 Task: Use the formula "IMTAN" in spreadsheet "Project portfolio".
Action: Mouse moved to (554, 478)
Screenshot: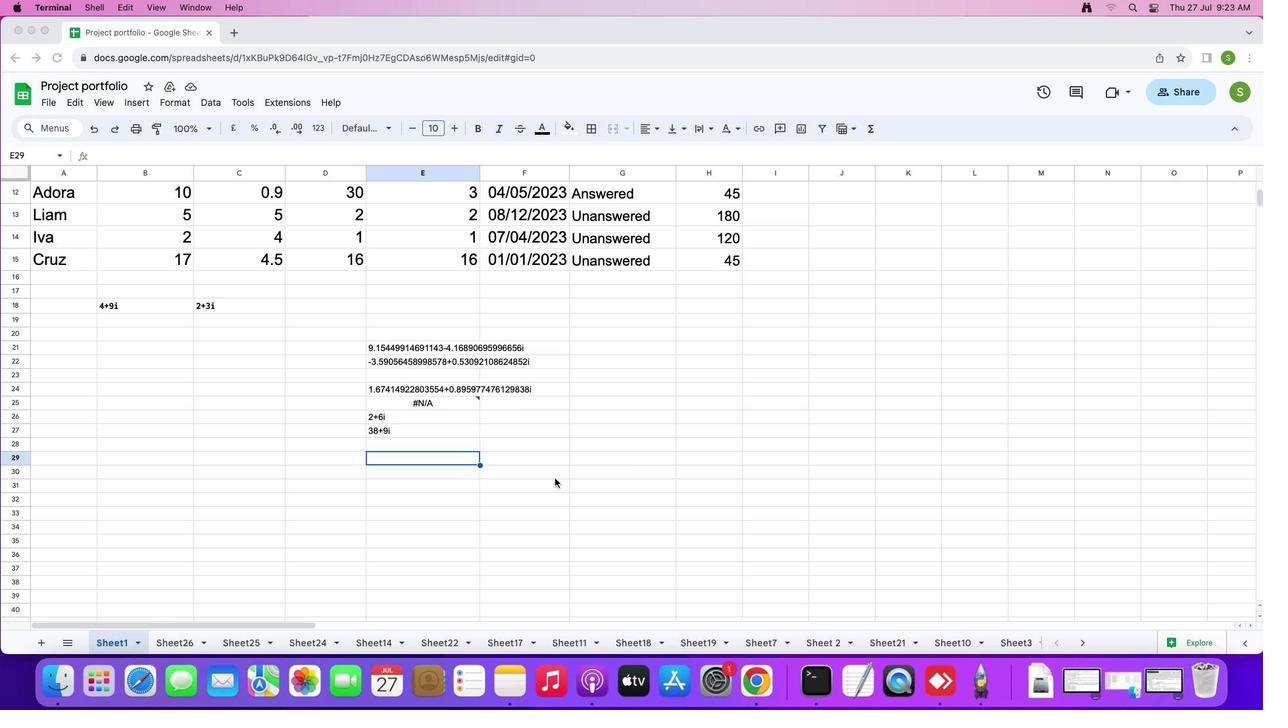 
Action: Mouse pressed left at (554, 478)
Screenshot: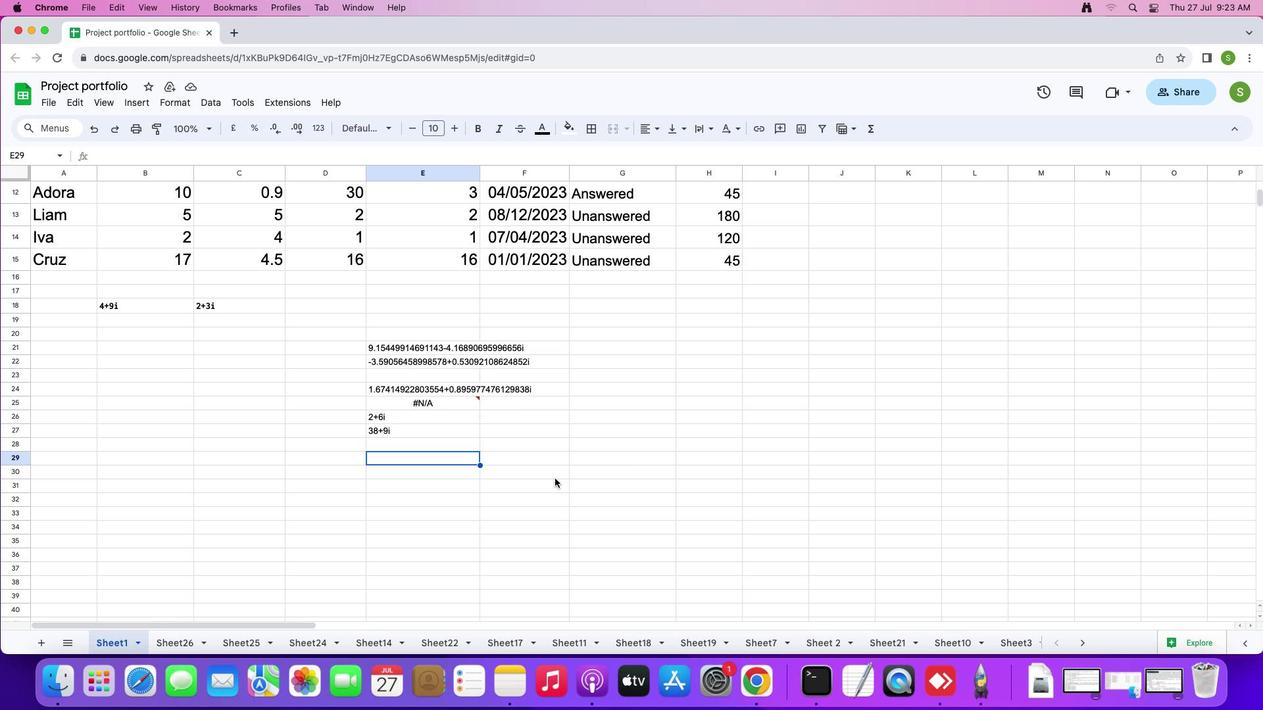 
Action: Mouse moved to (140, 101)
Screenshot: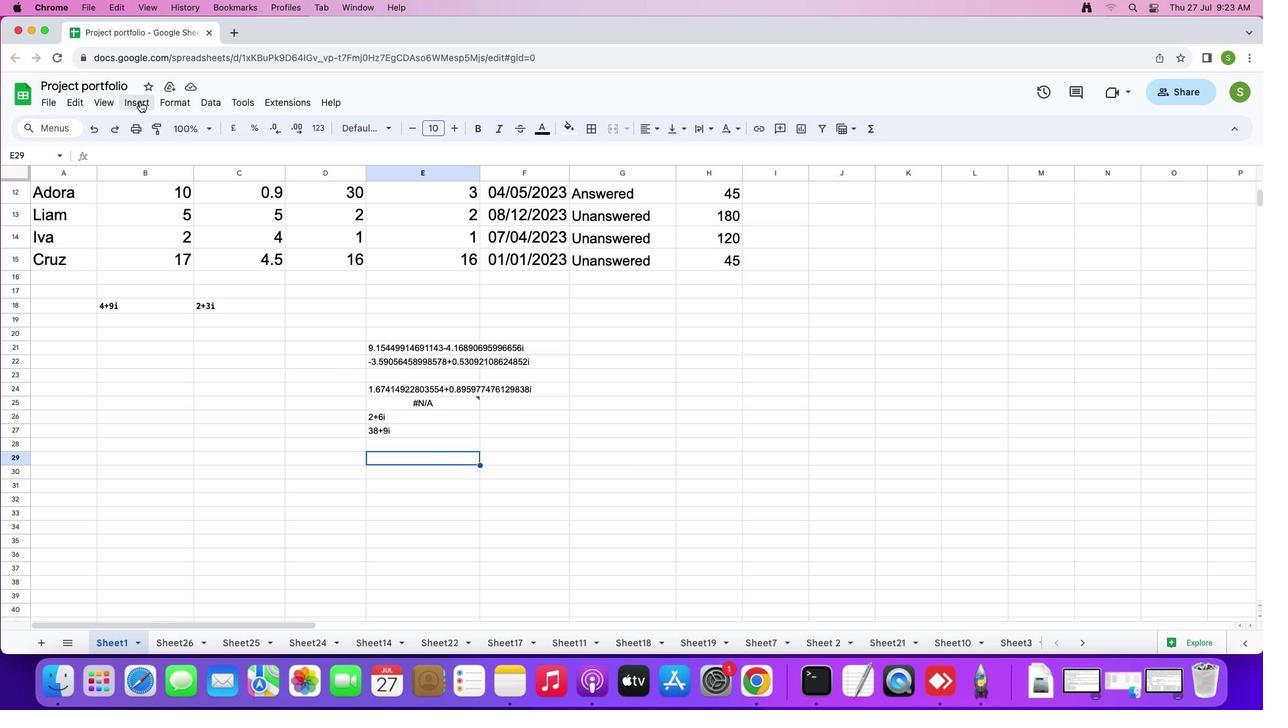 
Action: Mouse pressed left at (140, 101)
Screenshot: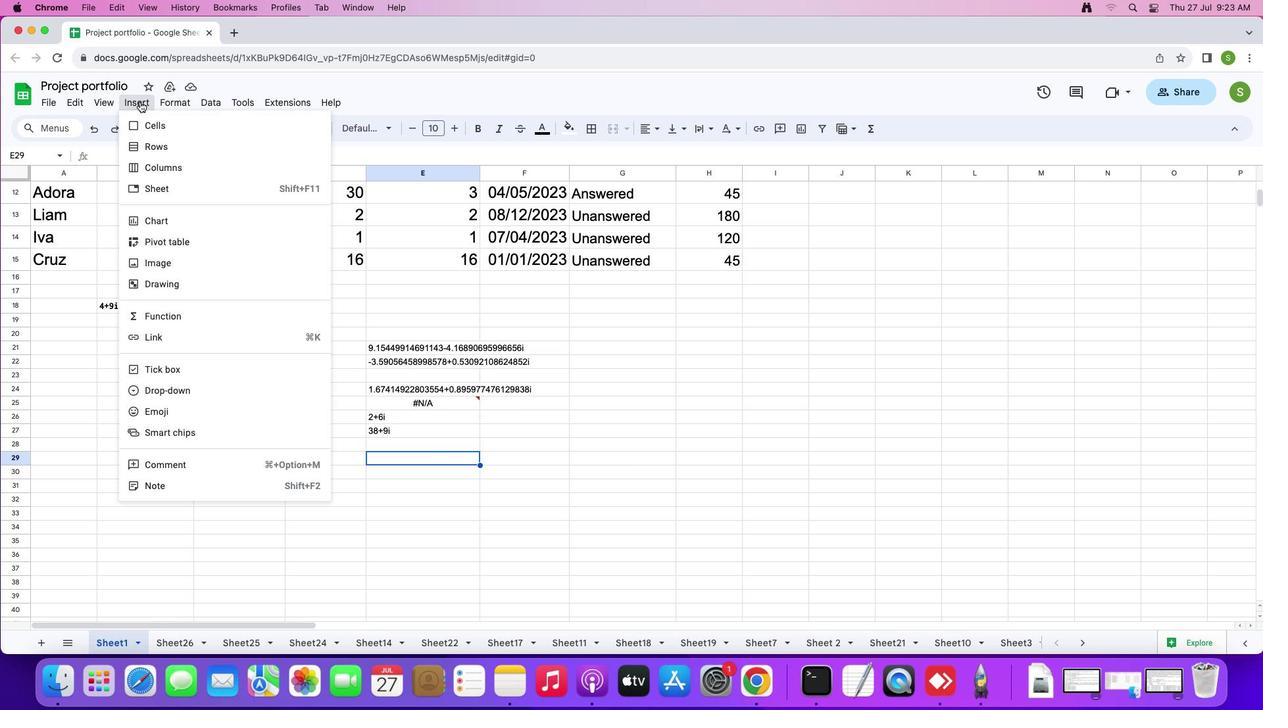 
Action: Mouse moved to (170, 314)
Screenshot: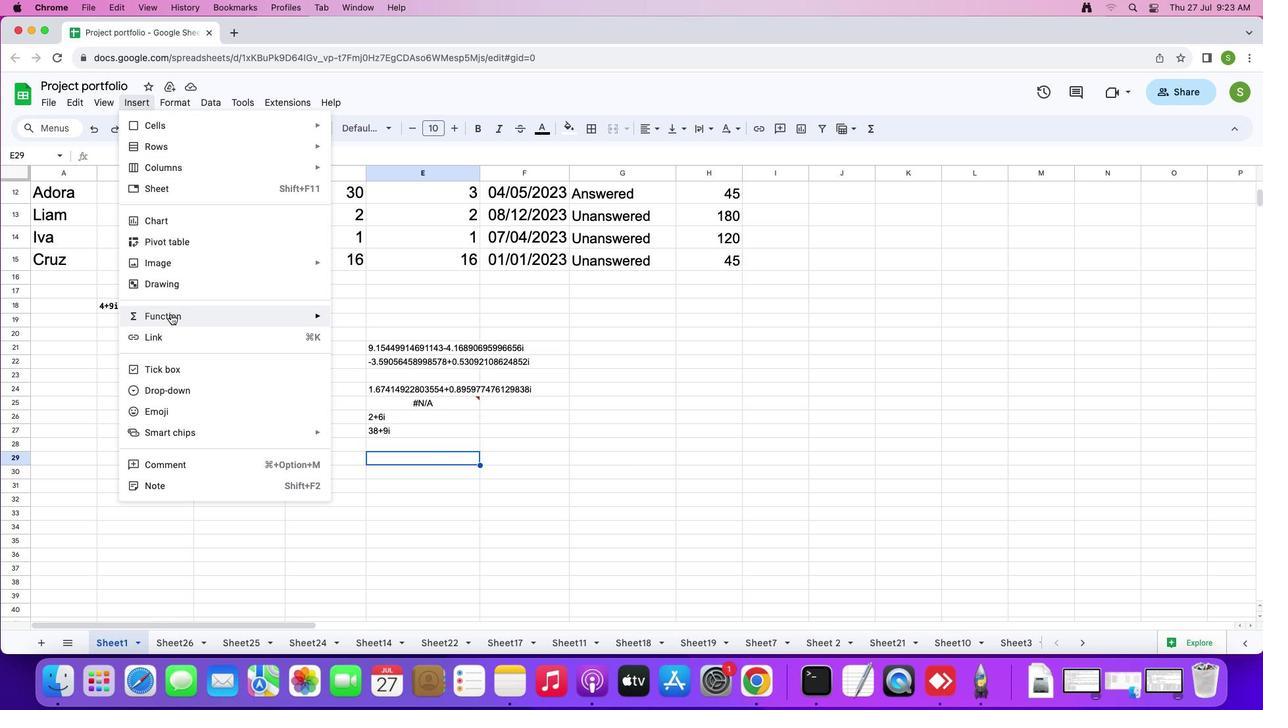 
Action: Mouse pressed left at (170, 314)
Screenshot: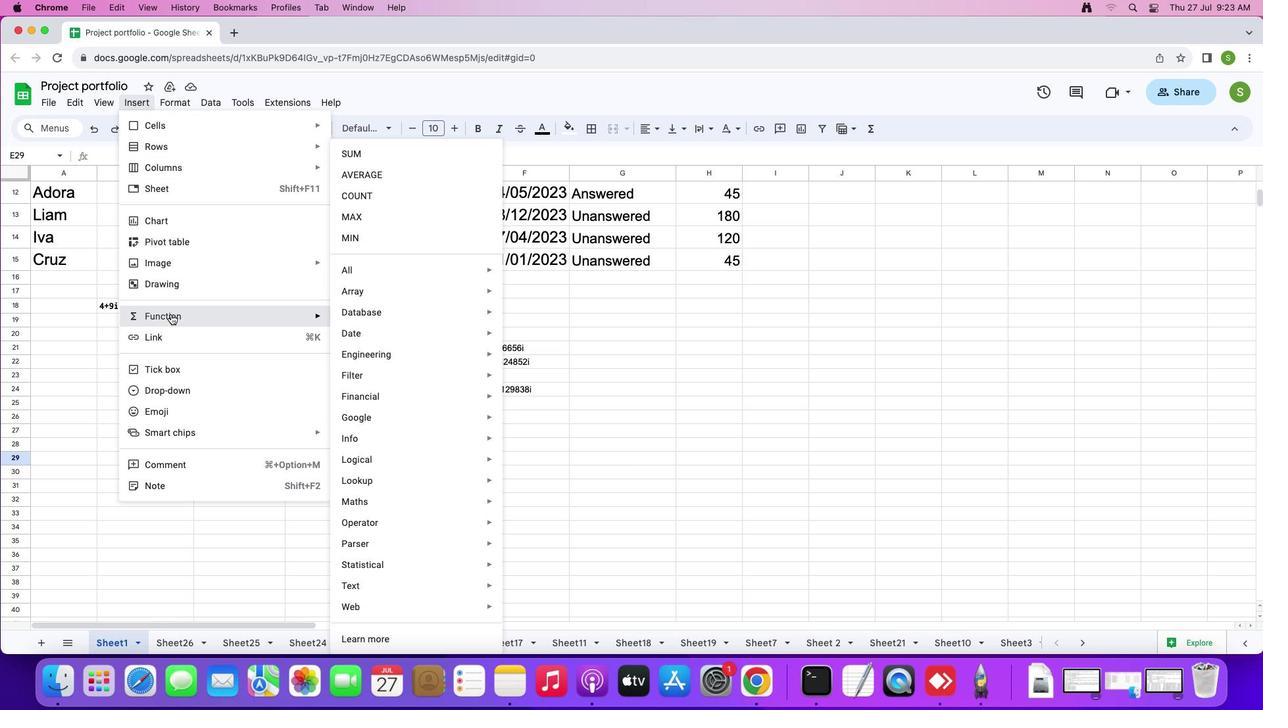 
Action: Mouse moved to (373, 273)
Screenshot: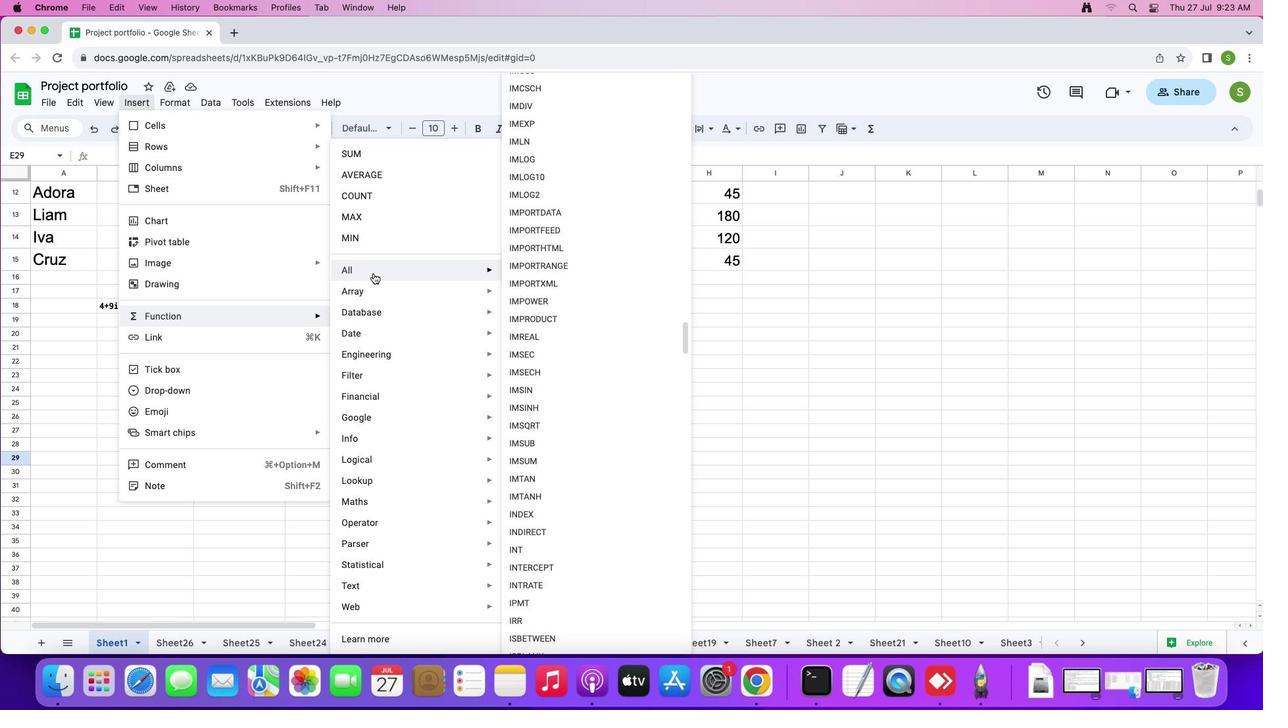 
Action: Mouse pressed left at (373, 273)
Screenshot: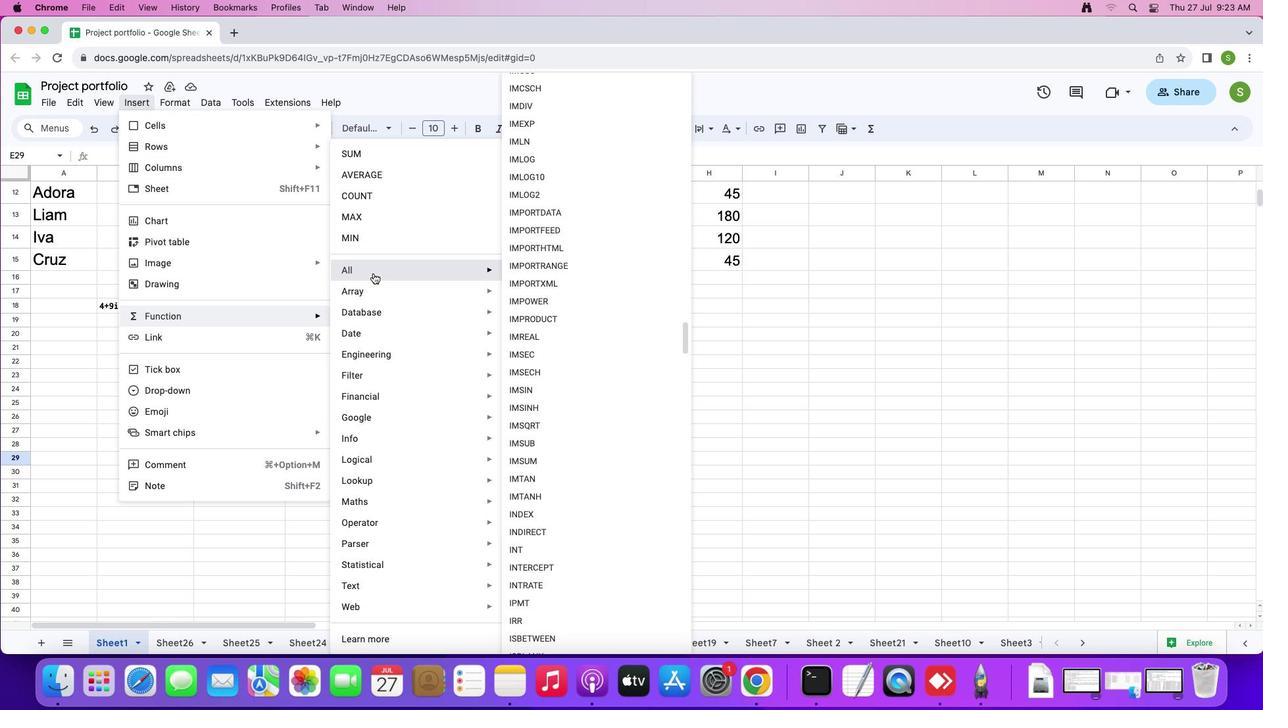 
Action: Mouse moved to (533, 481)
Screenshot: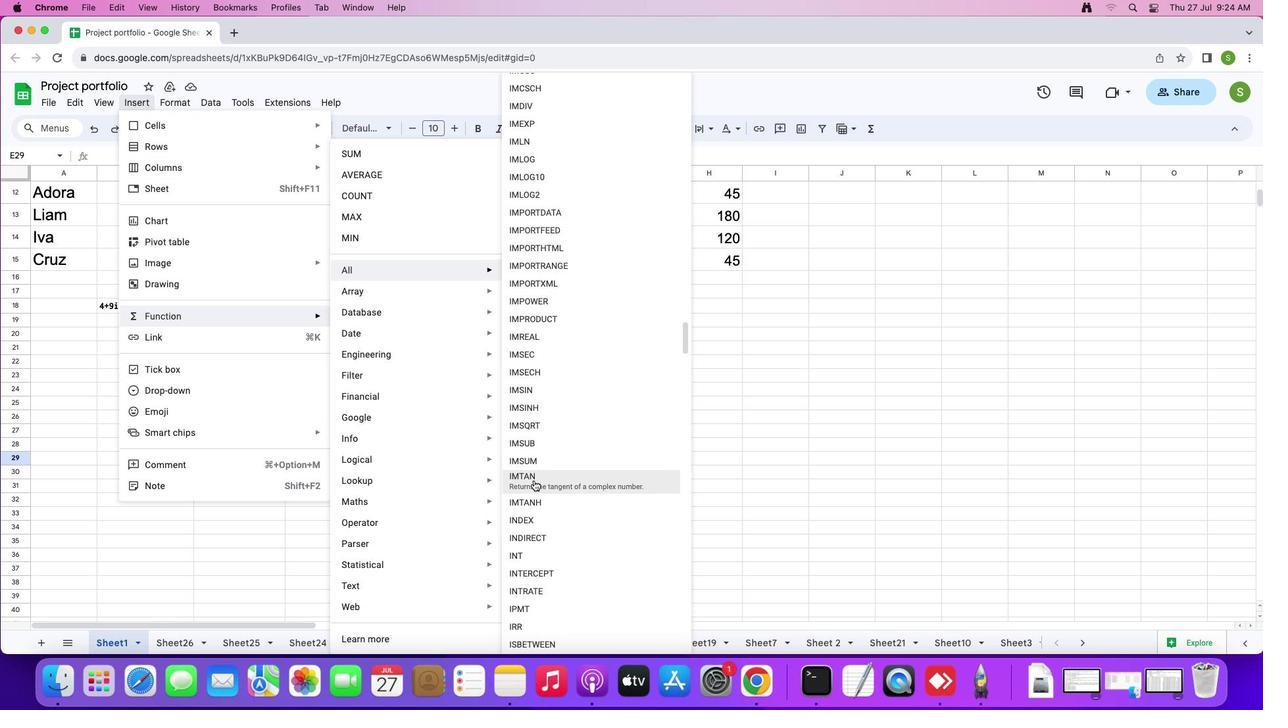 
Action: Mouse pressed left at (533, 481)
Screenshot: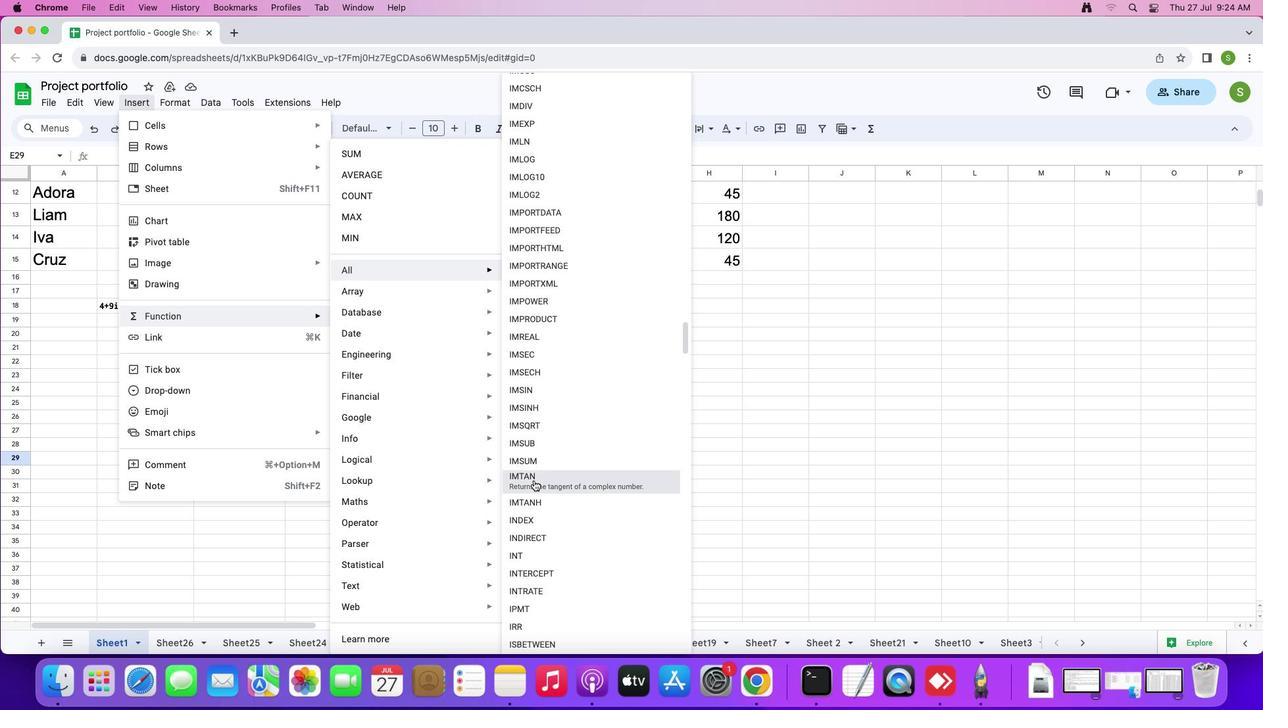 
Action: Mouse moved to (208, 304)
Screenshot: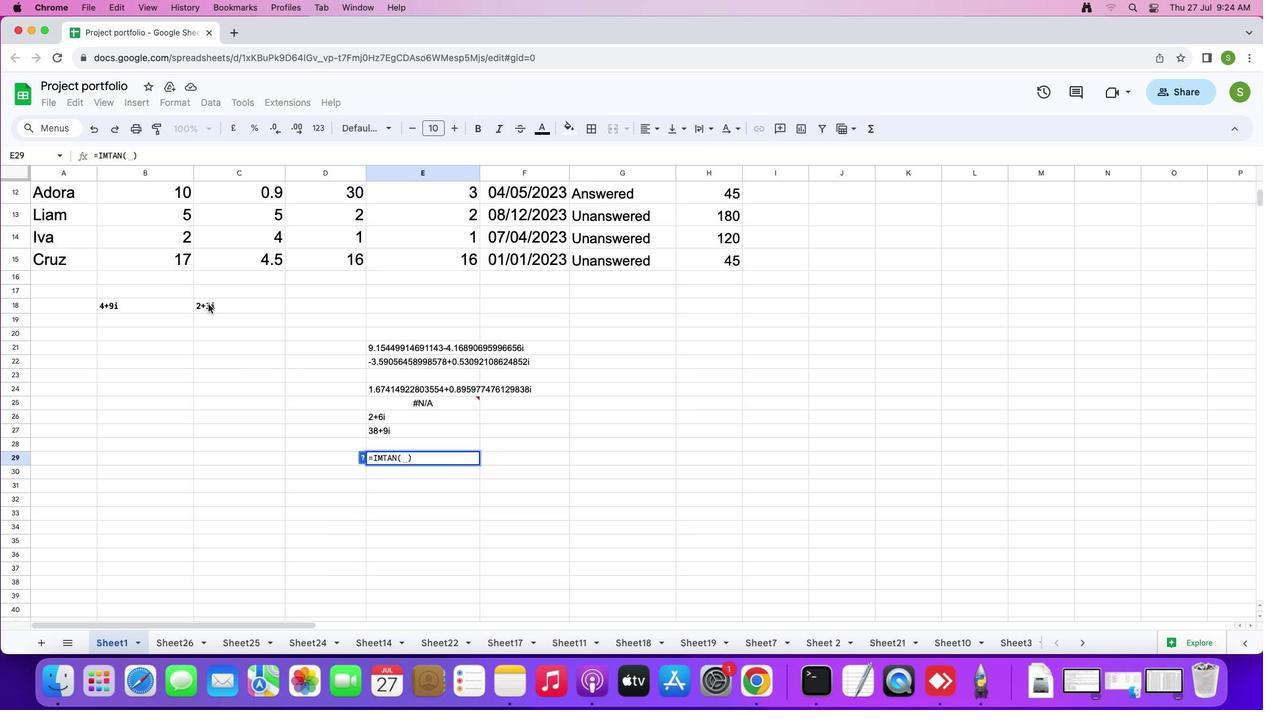 
Action: Mouse pressed left at (208, 304)
Screenshot: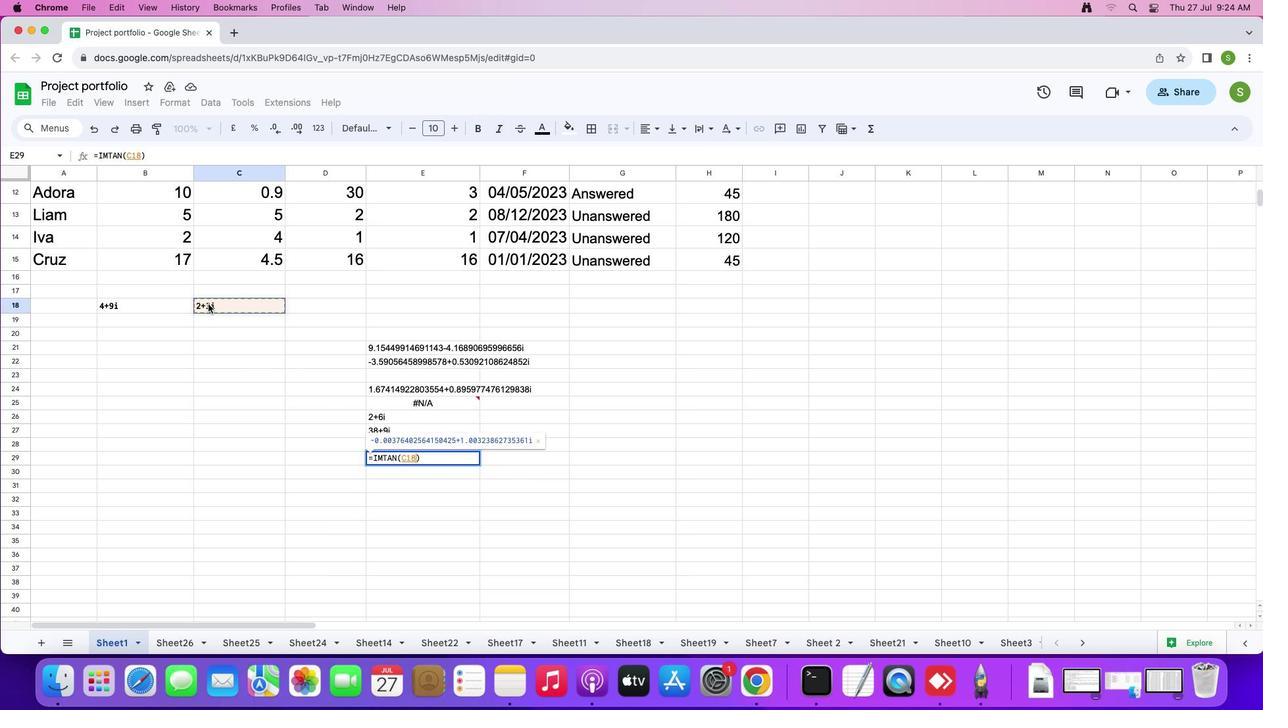 
Action: Key pressed Key.enter
Screenshot: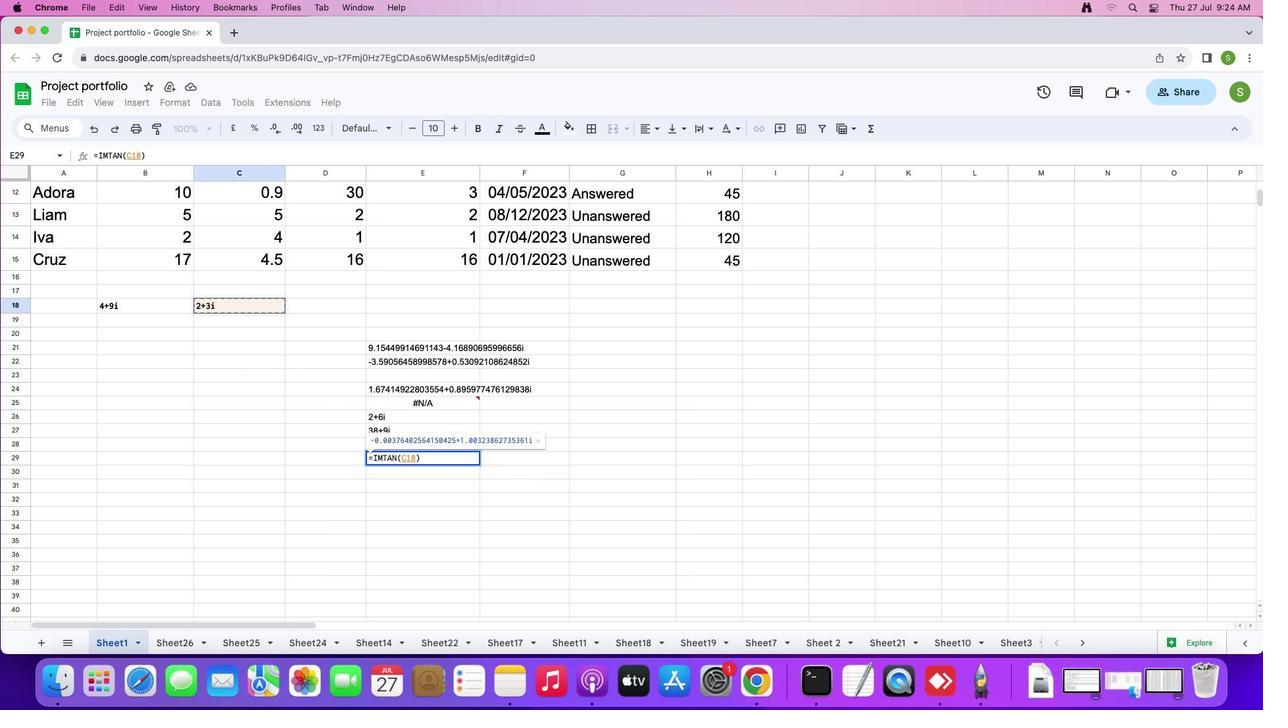 
